 Task: select a rule when a card is copied into list name by anyone .
Action: Mouse moved to (1003, 79)
Screenshot: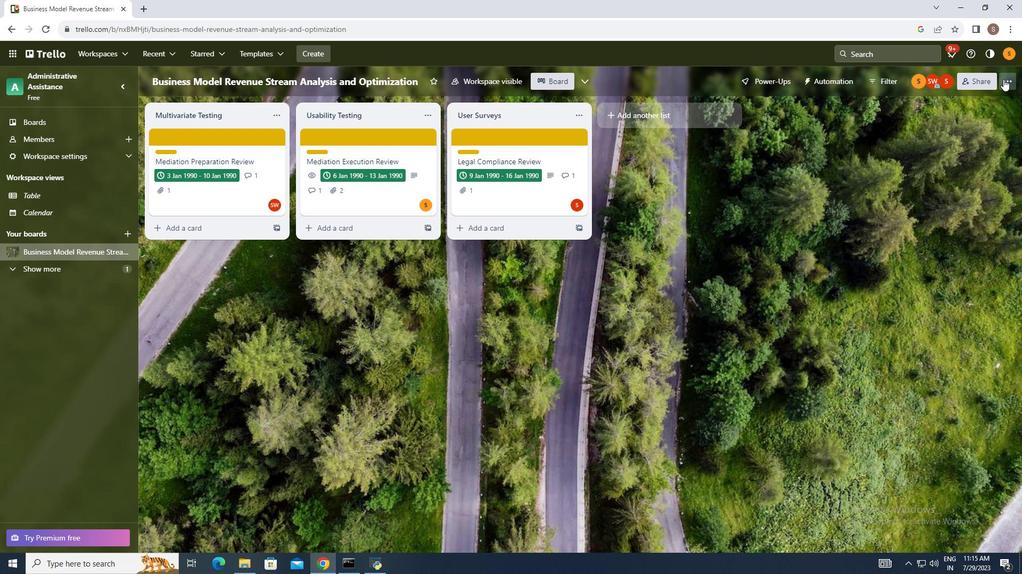 
Action: Mouse pressed left at (1003, 79)
Screenshot: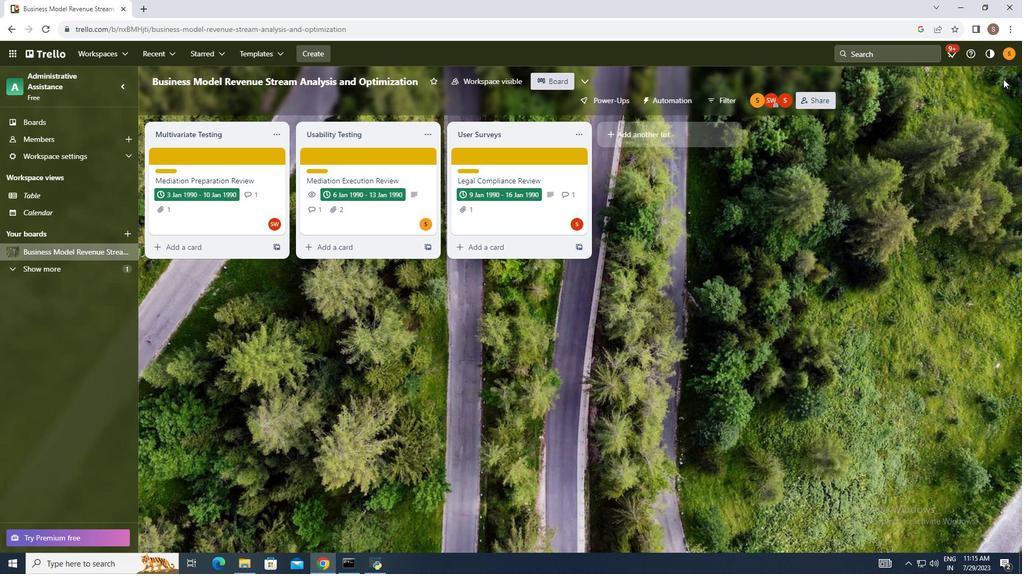 
Action: Mouse moved to (917, 229)
Screenshot: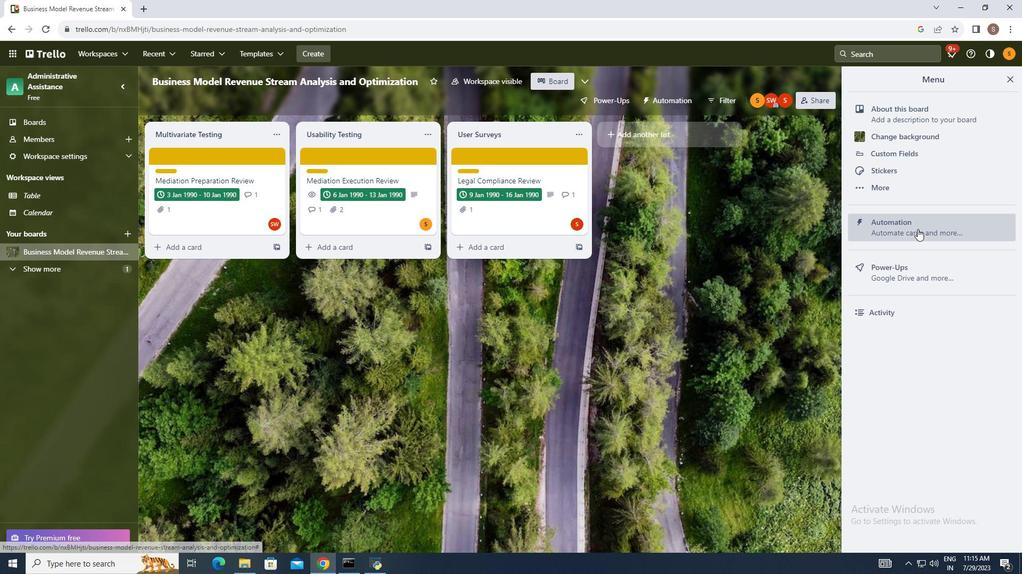 
Action: Mouse pressed left at (917, 229)
Screenshot: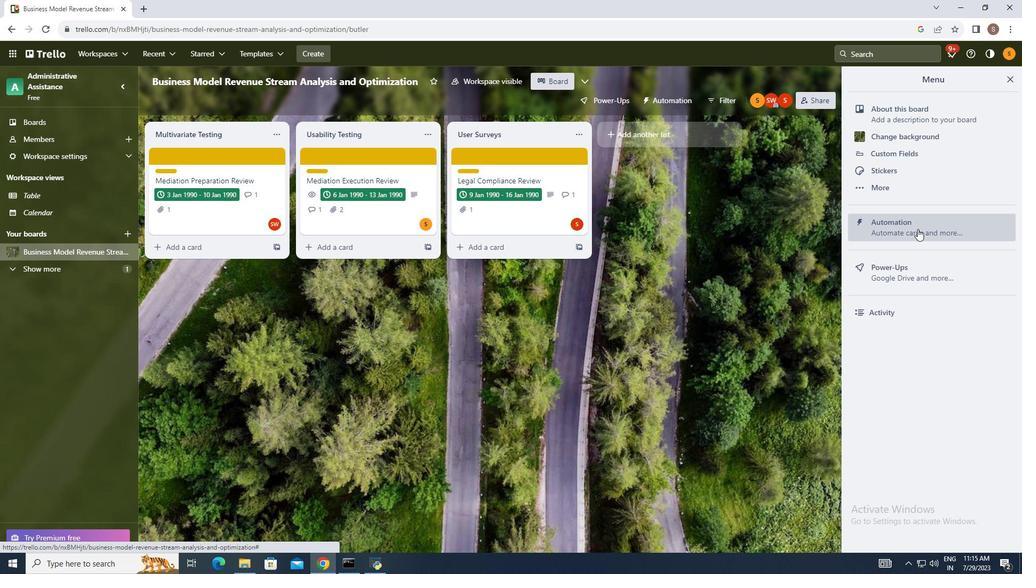 
Action: Mouse moved to (203, 198)
Screenshot: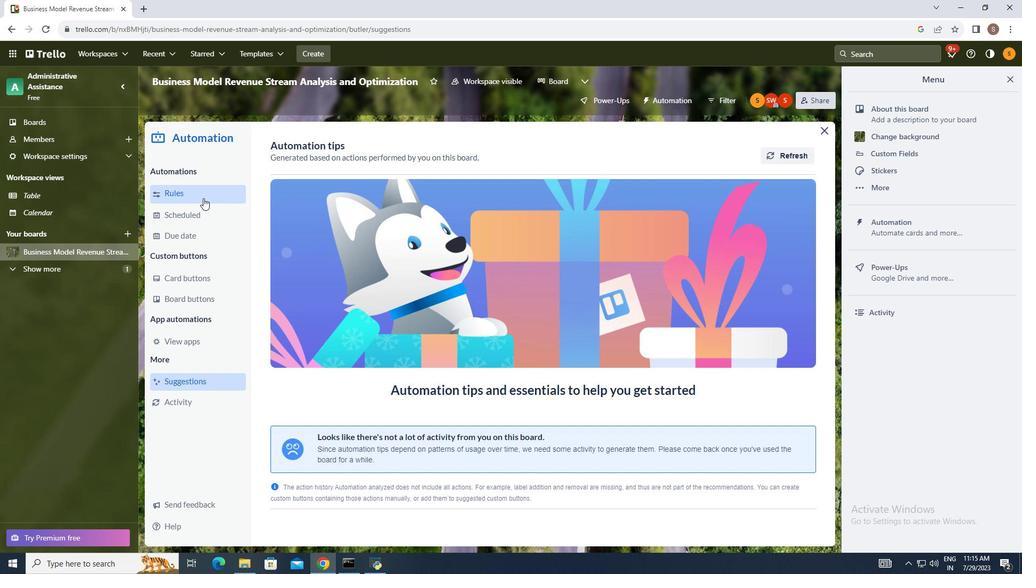 
Action: Mouse pressed left at (203, 198)
Screenshot: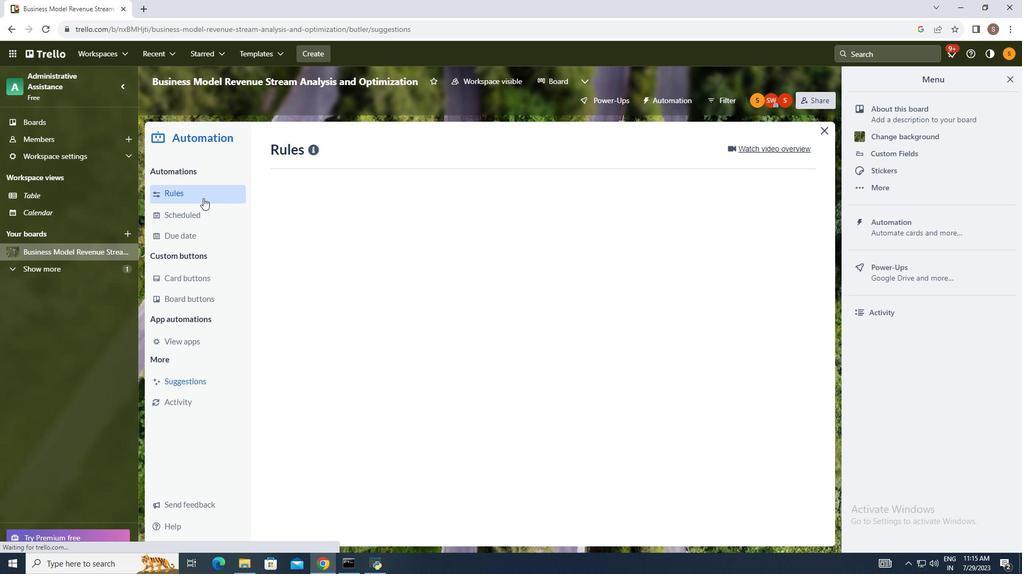 
Action: Mouse moved to (718, 154)
Screenshot: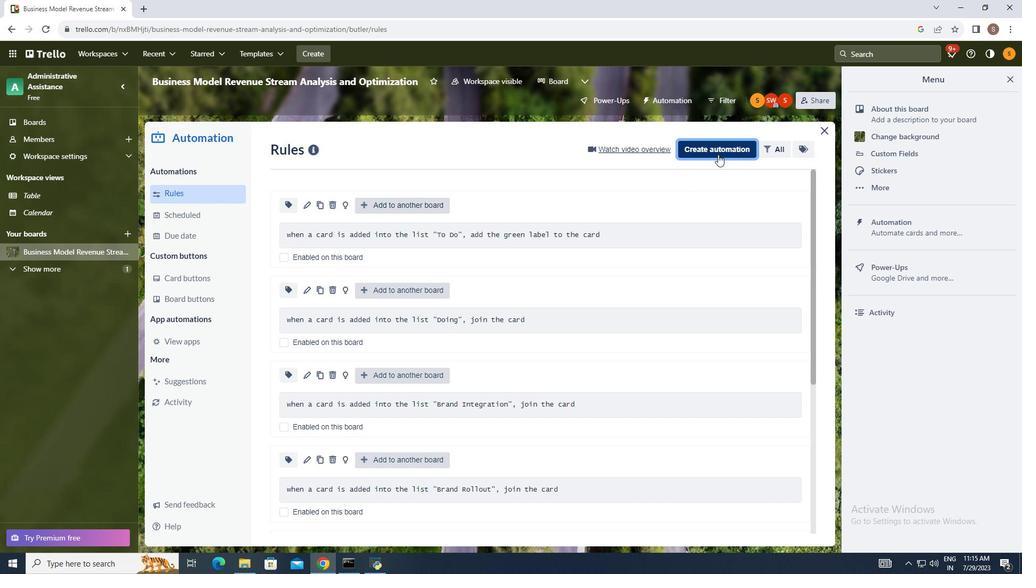 
Action: Mouse pressed left at (718, 154)
Screenshot: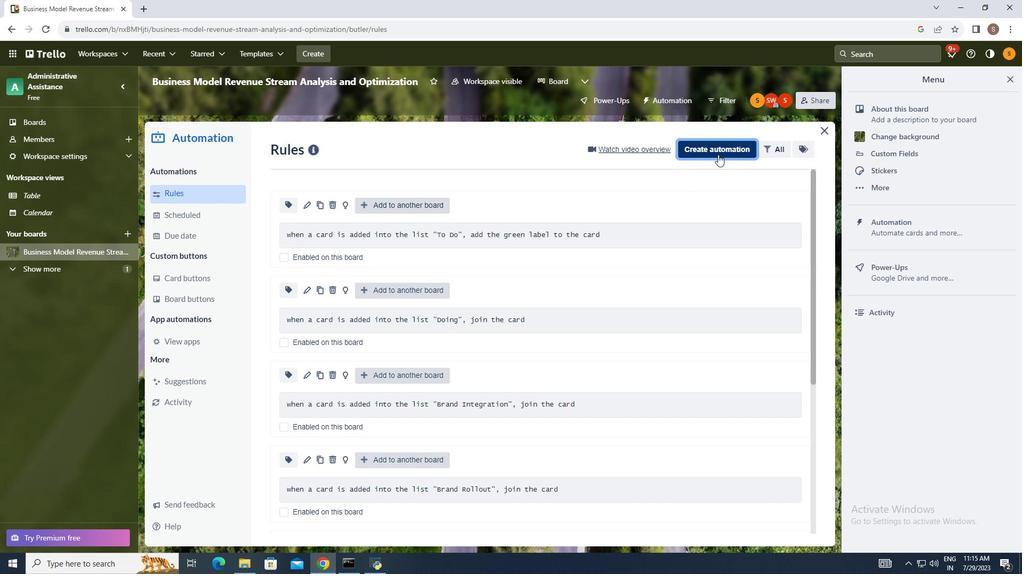 
Action: Mouse moved to (538, 252)
Screenshot: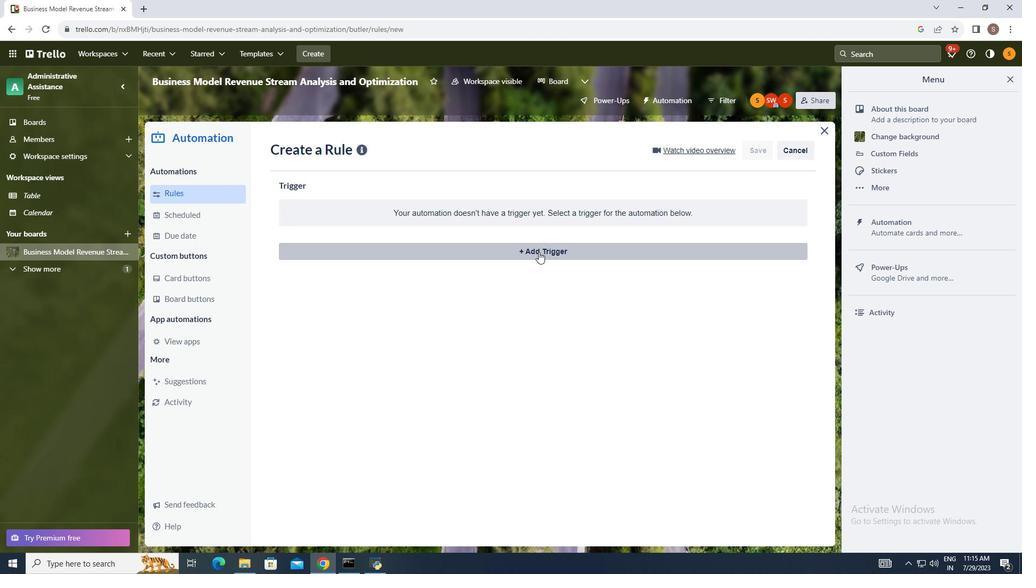 
Action: Mouse pressed left at (538, 252)
Screenshot: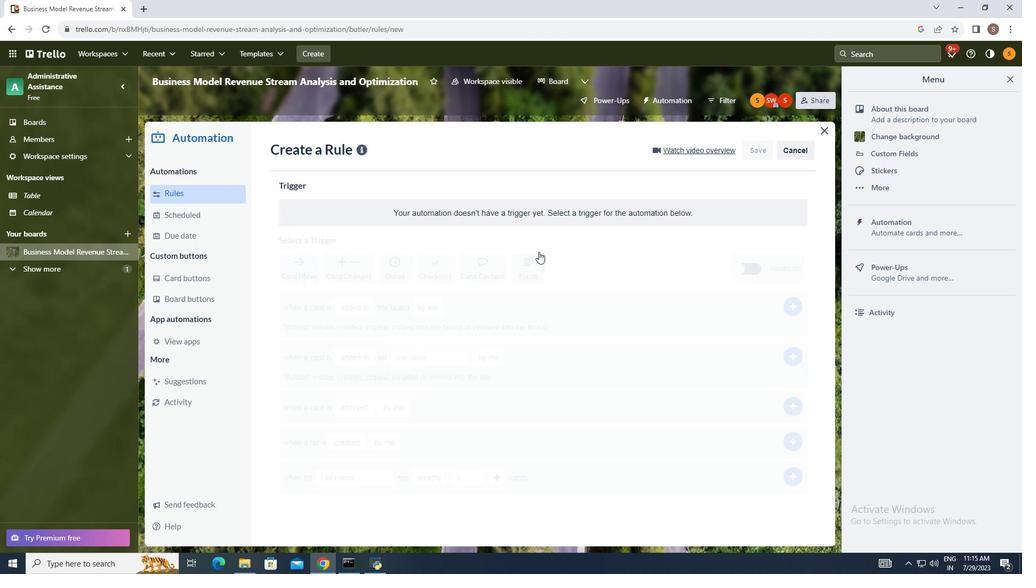 
Action: Mouse moved to (350, 379)
Screenshot: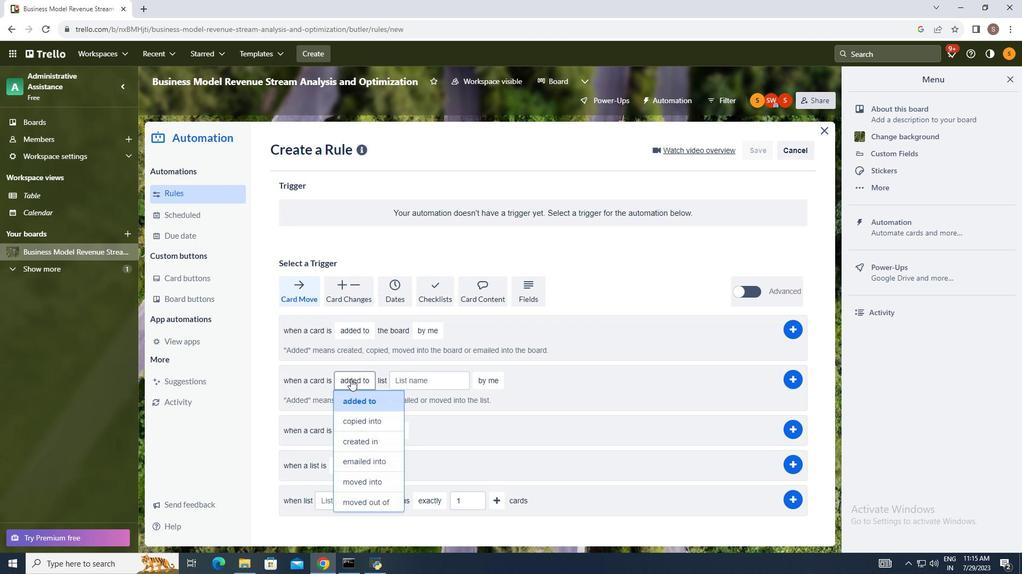 
Action: Mouse pressed left at (350, 379)
Screenshot: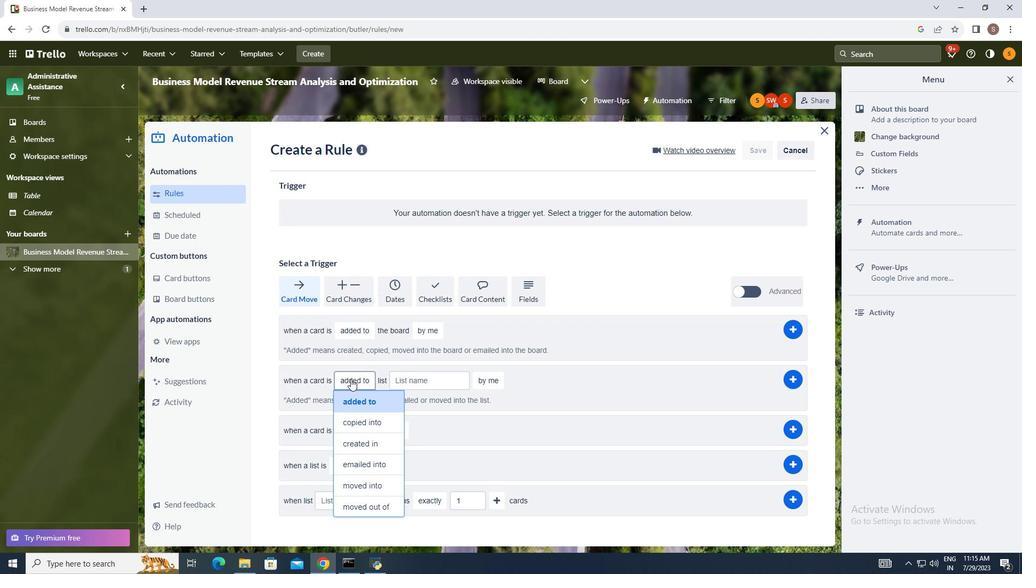 
Action: Mouse moved to (362, 419)
Screenshot: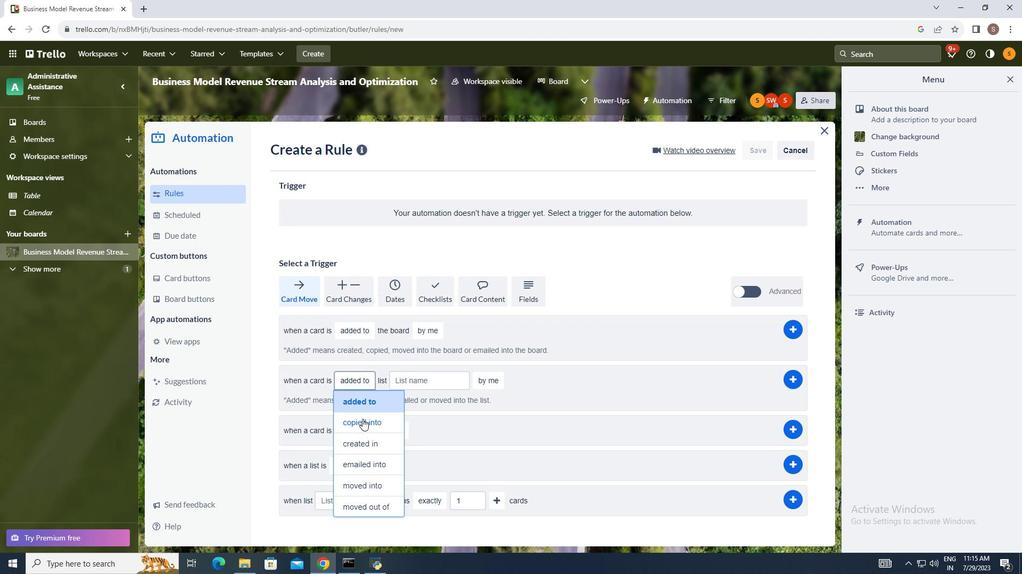 
Action: Mouse pressed left at (362, 419)
Screenshot: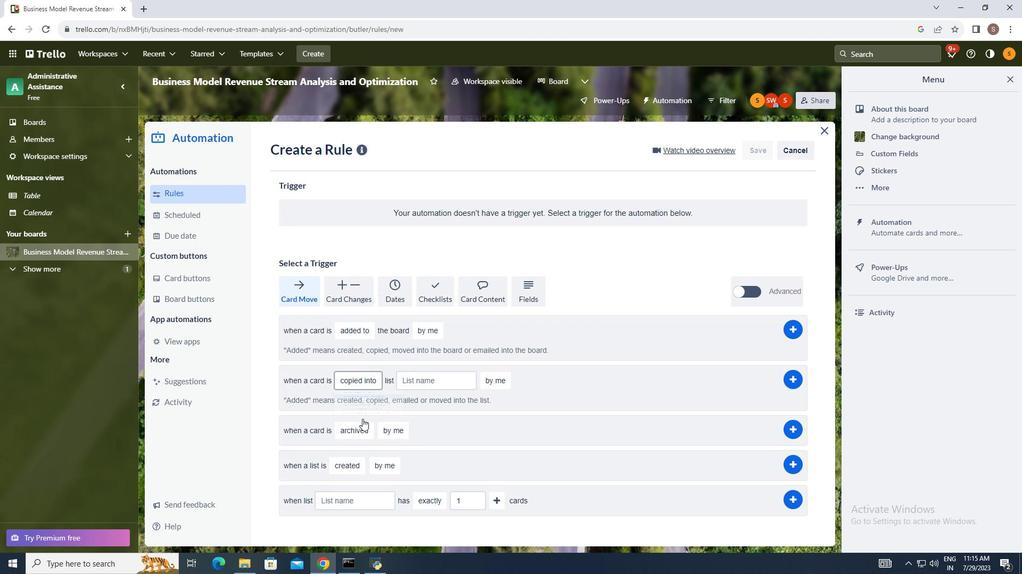 
Action: Mouse moved to (414, 379)
Screenshot: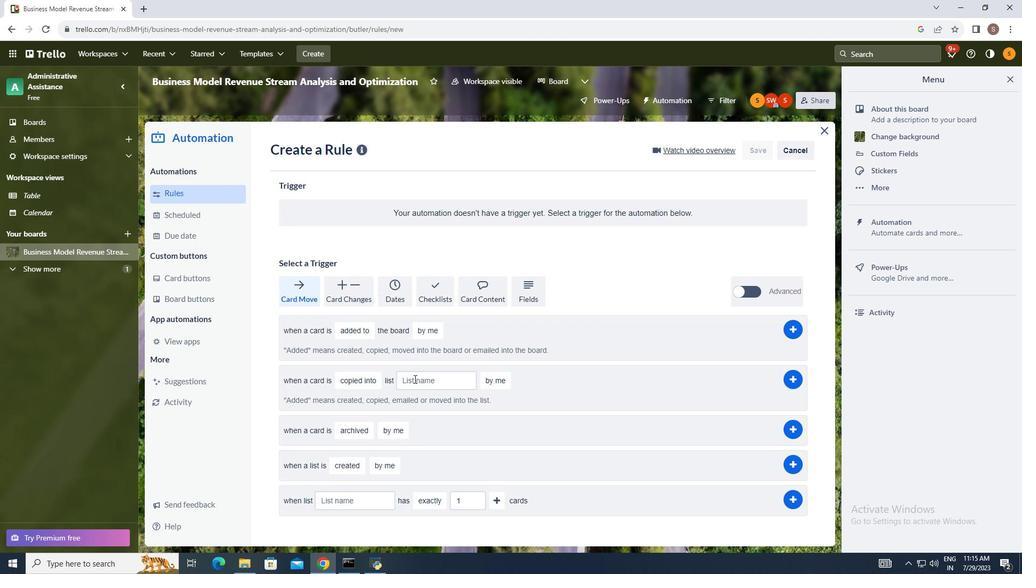 
Action: Mouse pressed left at (414, 379)
Screenshot: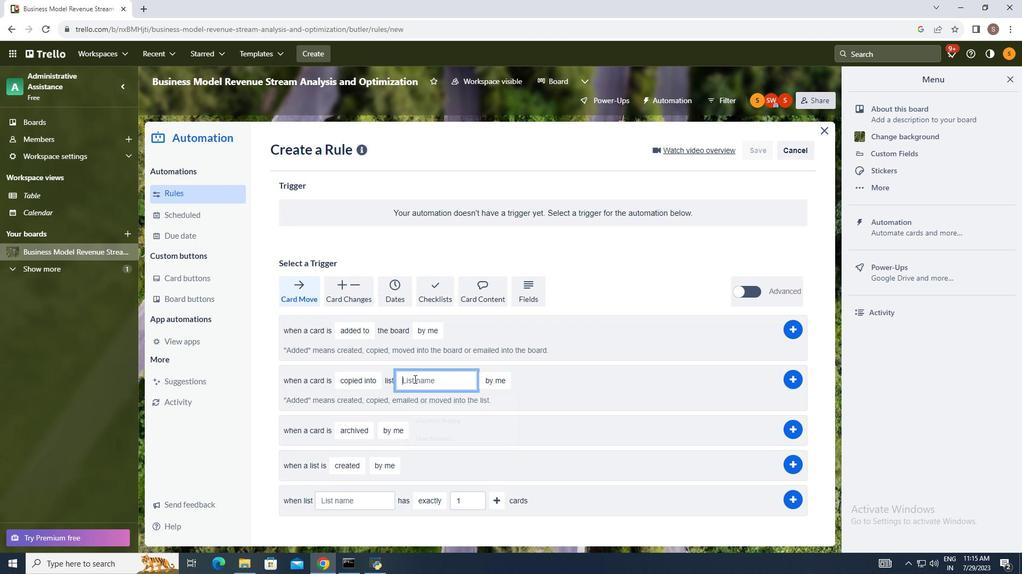 
Action: Key pressed name
Screenshot: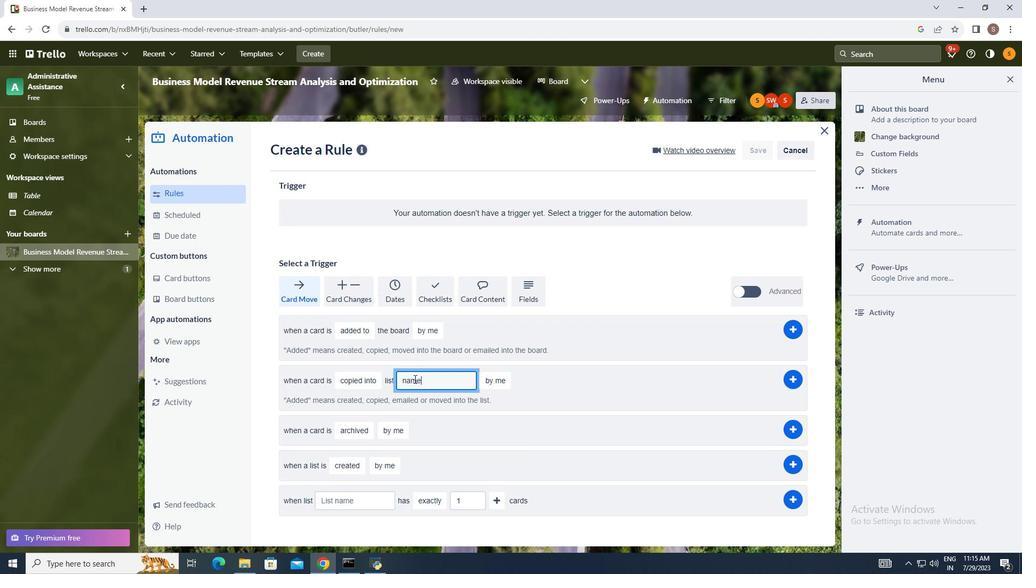 
Action: Mouse moved to (490, 382)
Screenshot: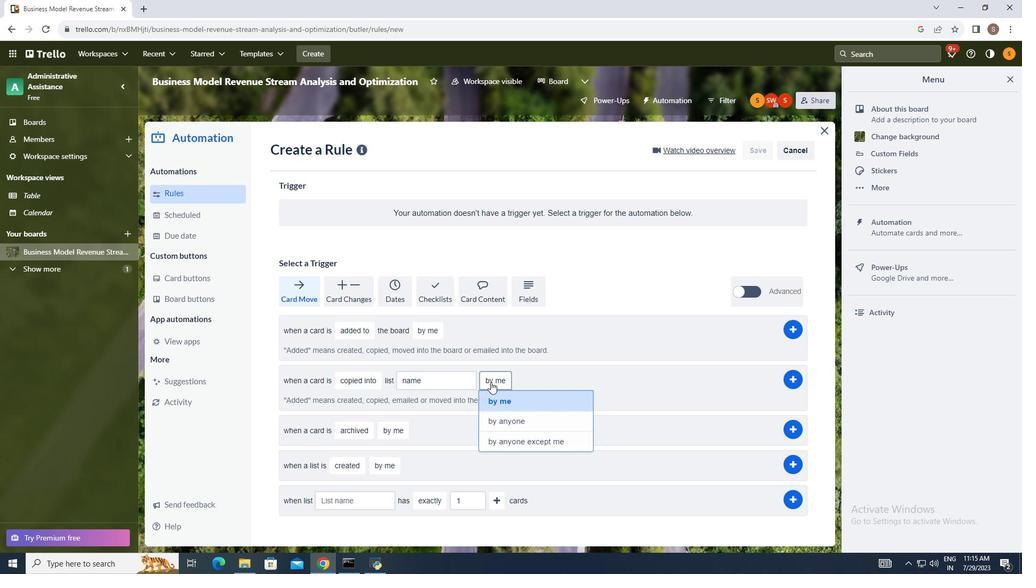 
Action: Mouse pressed left at (490, 382)
Screenshot: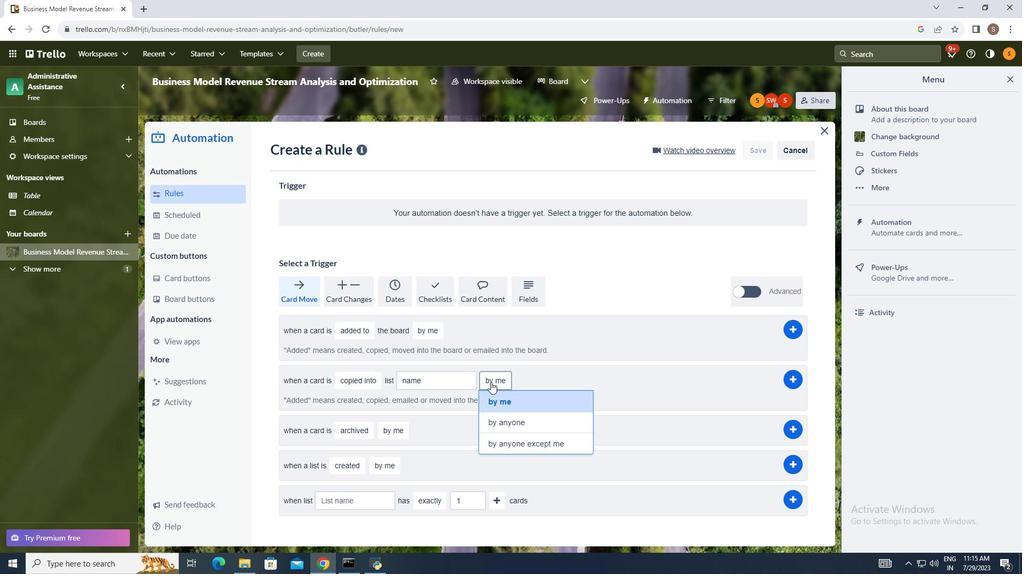 
Action: Mouse moved to (512, 425)
Screenshot: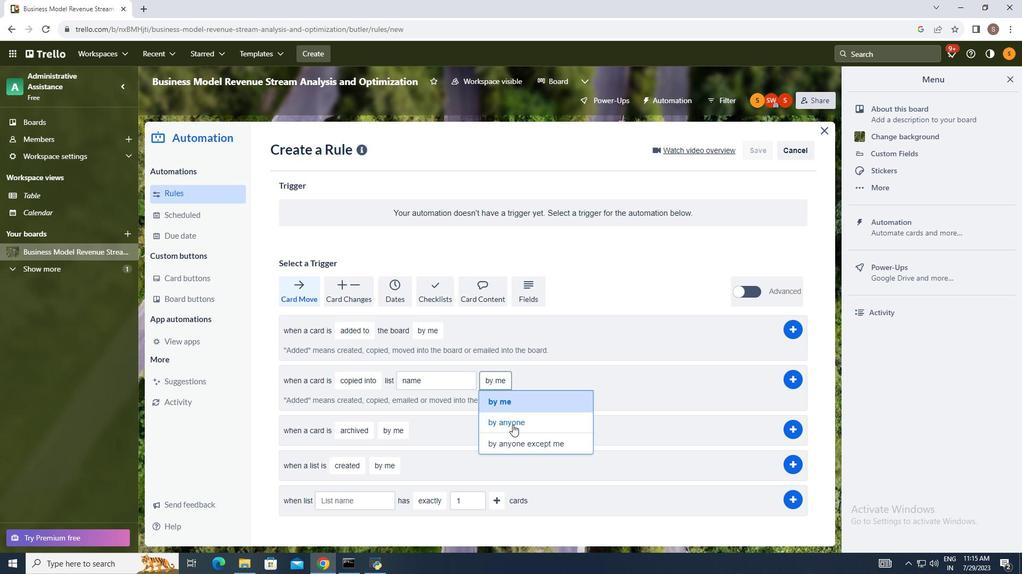 
Action: Mouse pressed left at (512, 425)
Screenshot: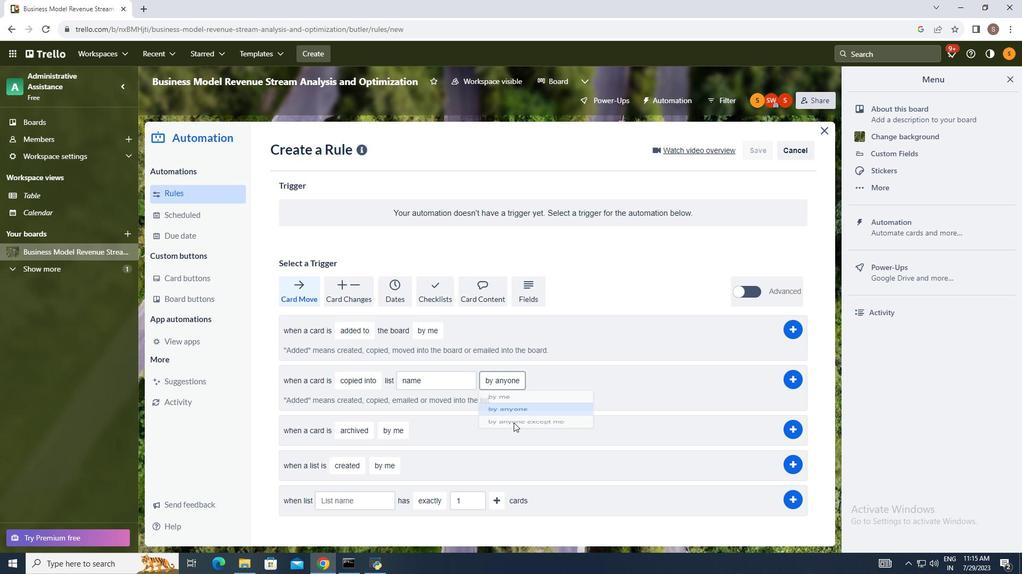 
Action: Mouse moved to (527, 384)
Screenshot: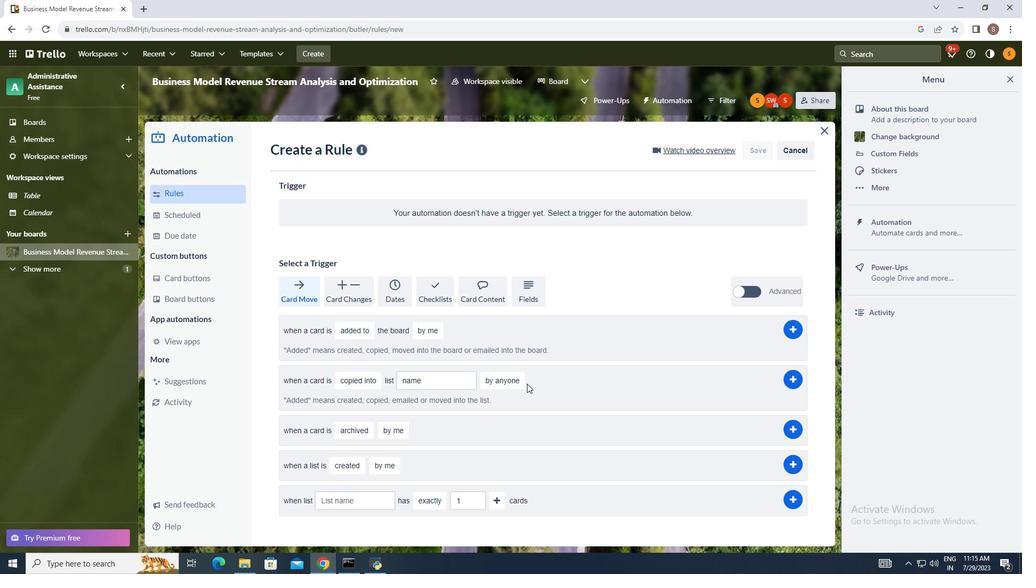 
